 Task: Create a due date automation trigger when advanced on, 2 hours after a card is due add dates not starting tomorrow.
Action: Mouse moved to (956, 276)
Screenshot: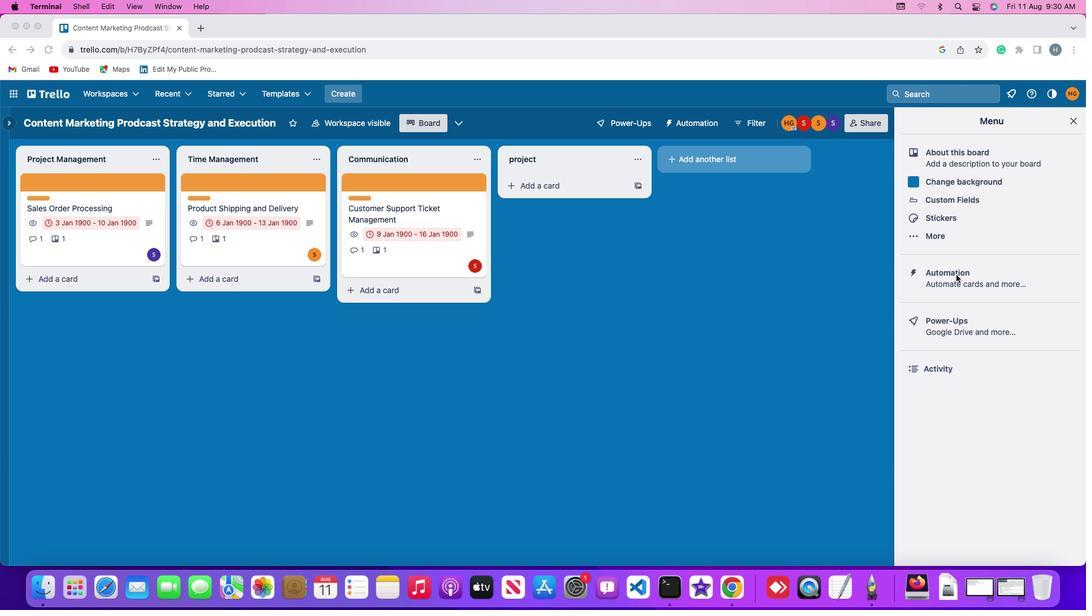 
Action: Mouse pressed left at (956, 276)
Screenshot: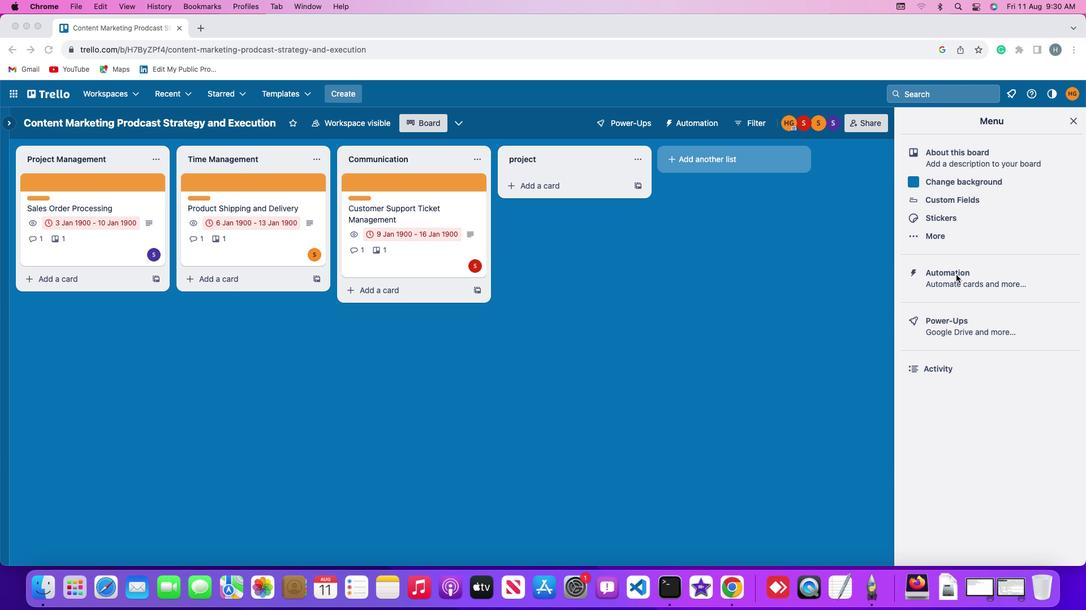 
Action: Mouse pressed left at (956, 276)
Screenshot: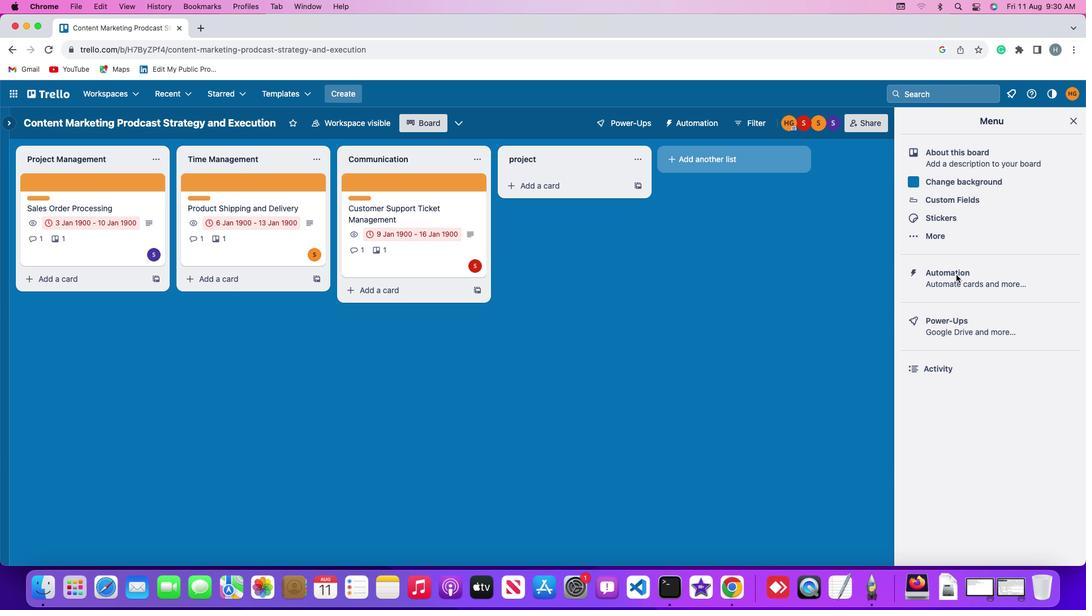 
Action: Mouse moved to (57, 267)
Screenshot: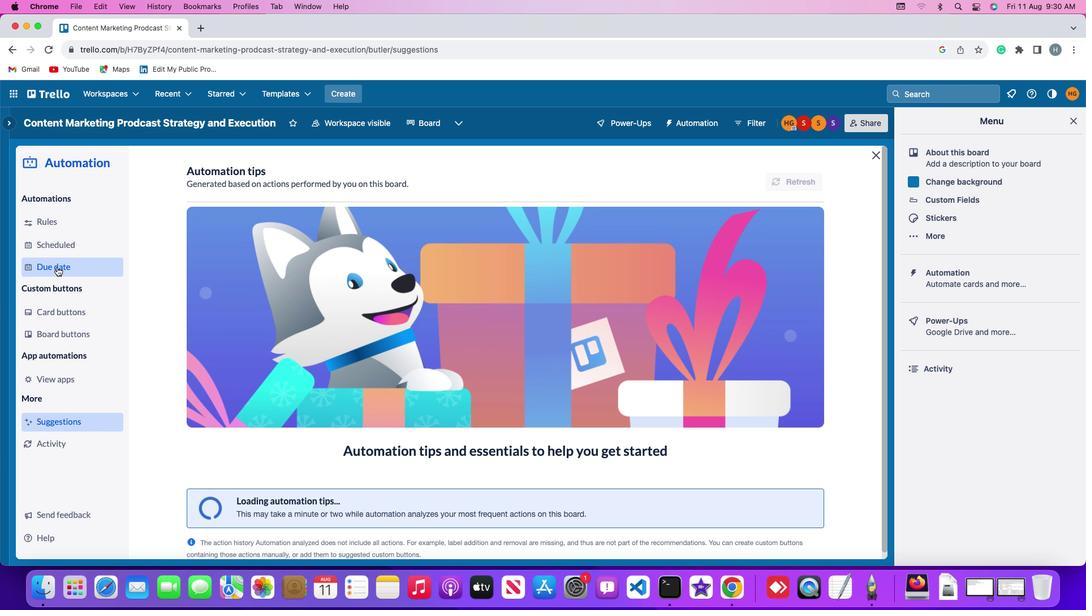 
Action: Mouse pressed left at (57, 267)
Screenshot: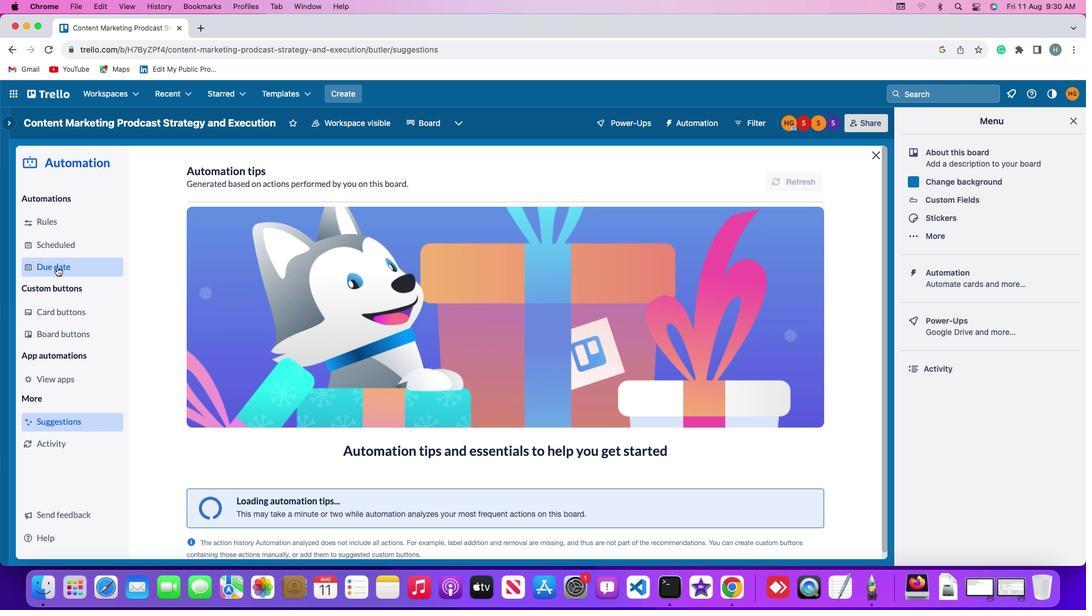 
Action: Mouse moved to (733, 175)
Screenshot: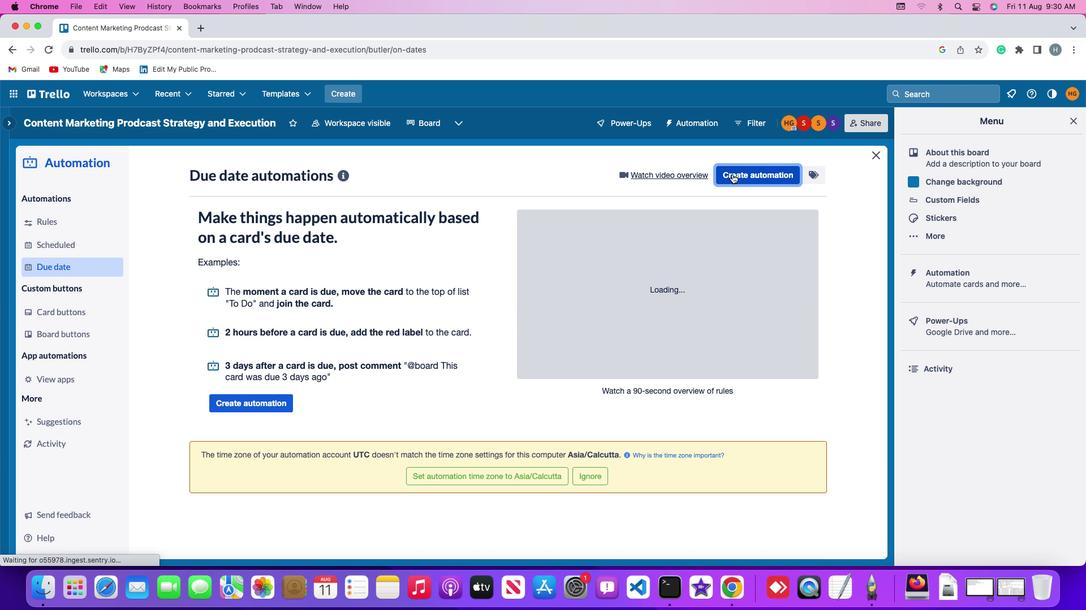 
Action: Mouse pressed left at (733, 175)
Screenshot: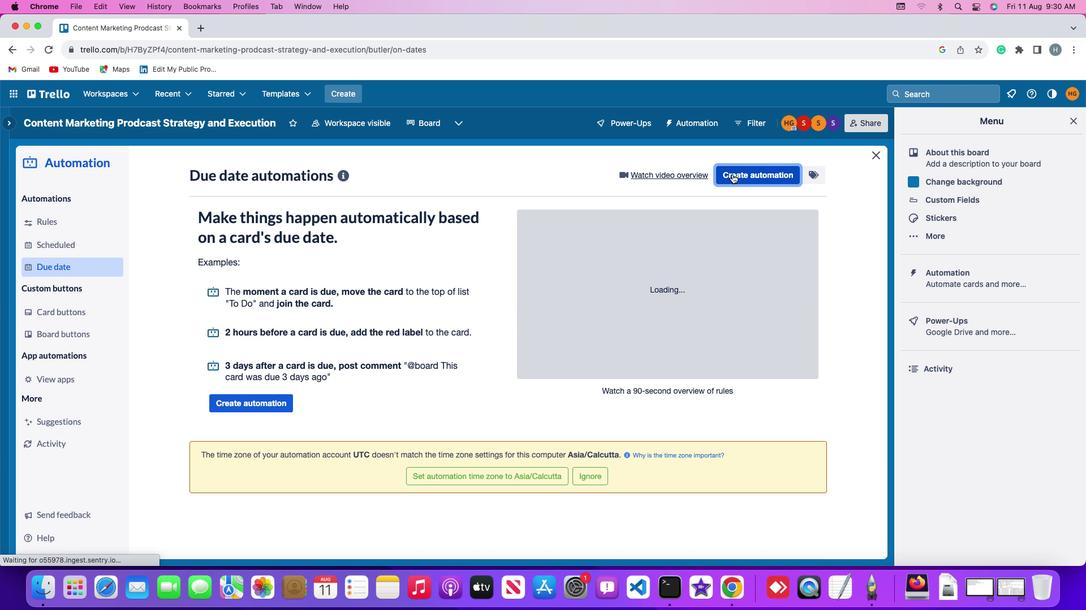 
Action: Mouse moved to (284, 282)
Screenshot: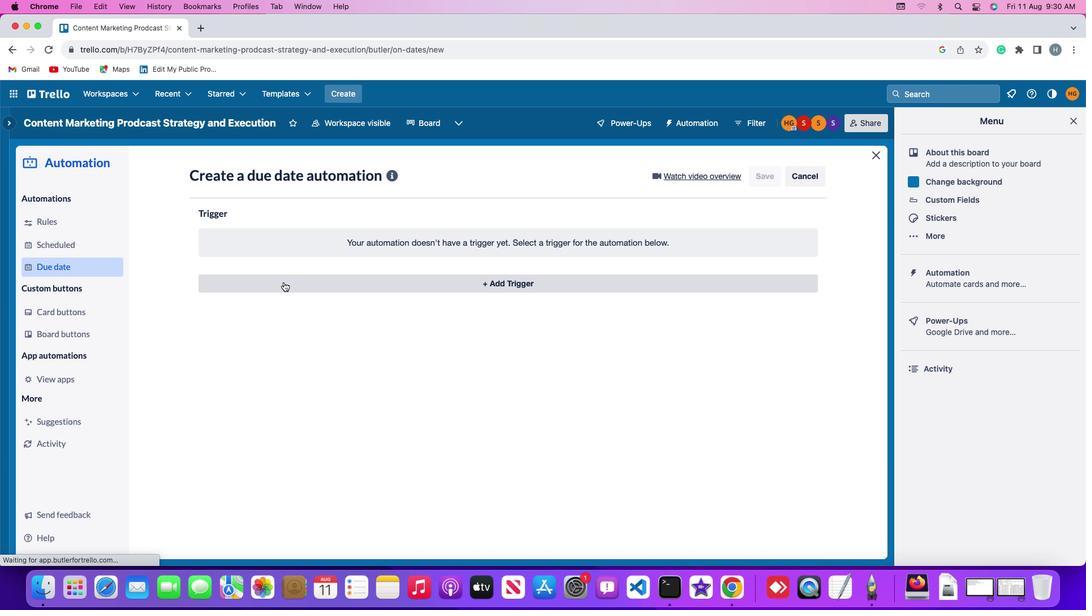 
Action: Mouse pressed left at (284, 282)
Screenshot: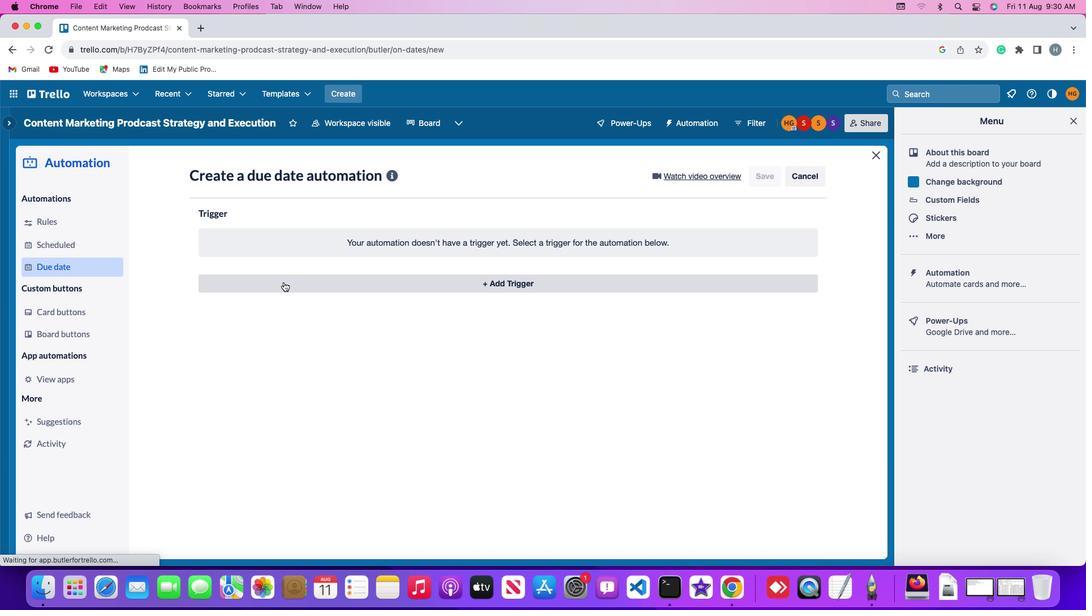 
Action: Mouse moved to (223, 454)
Screenshot: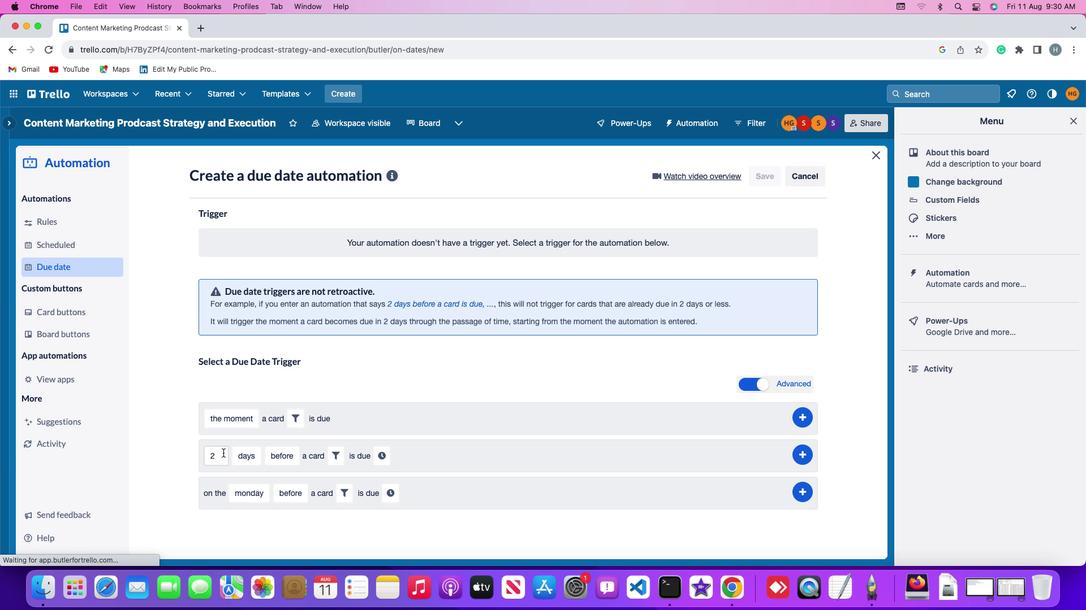 
Action: Mouse pressed left at (223, 454)
Screenshot: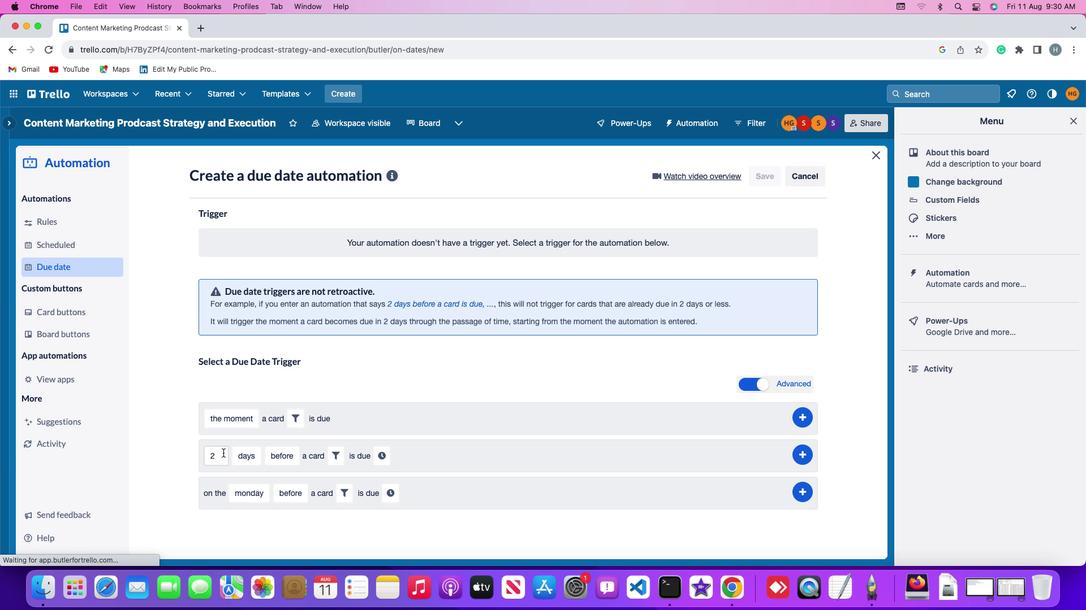 
Action: Mouse moved to (224, 455)
Screenshot: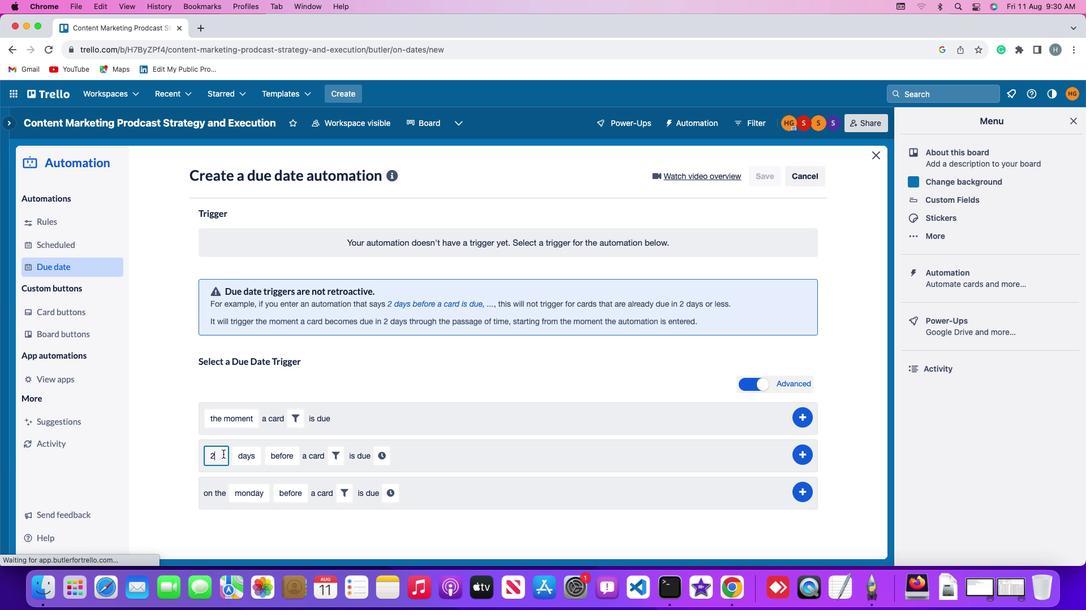 
Action: Key pressed Key.backspace'2'
Screenshot: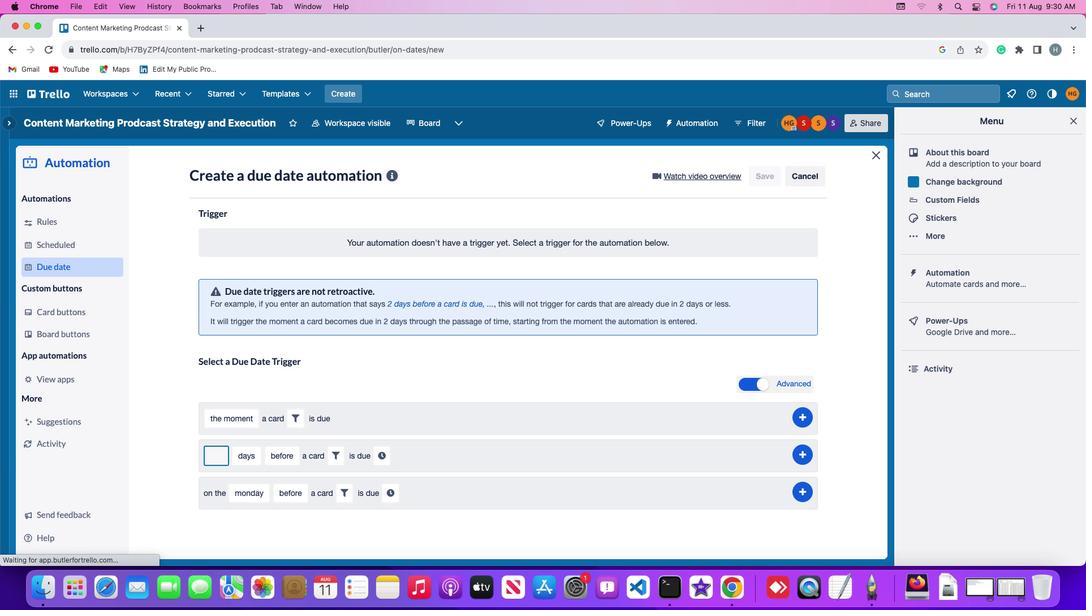 
Action: Mouse moved to (247, 457)
Screenshot: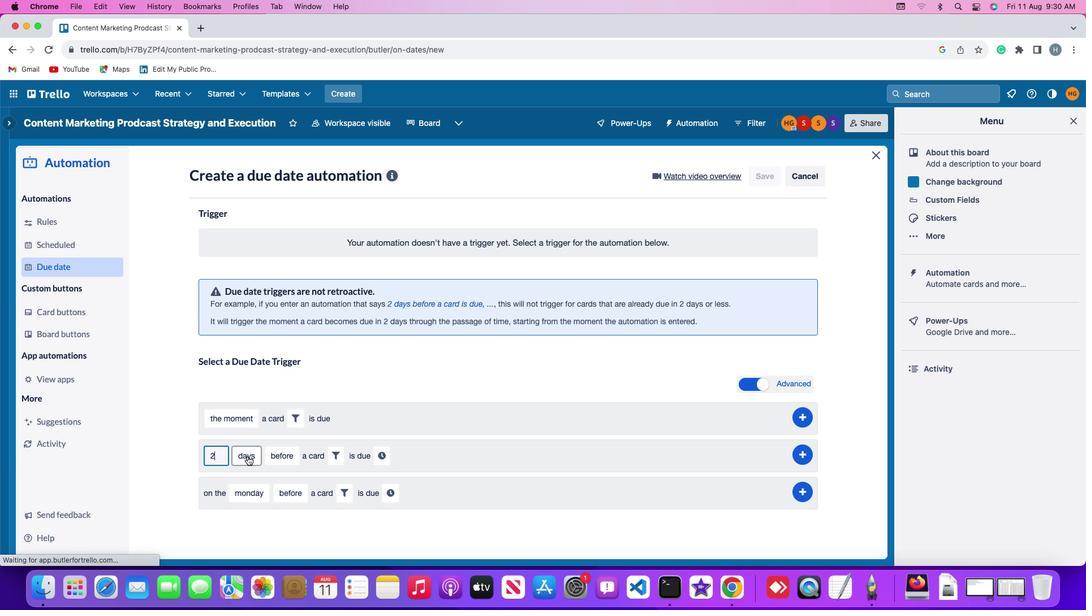 
Action: Mouse pressed left at (247, 457)
Screenshot: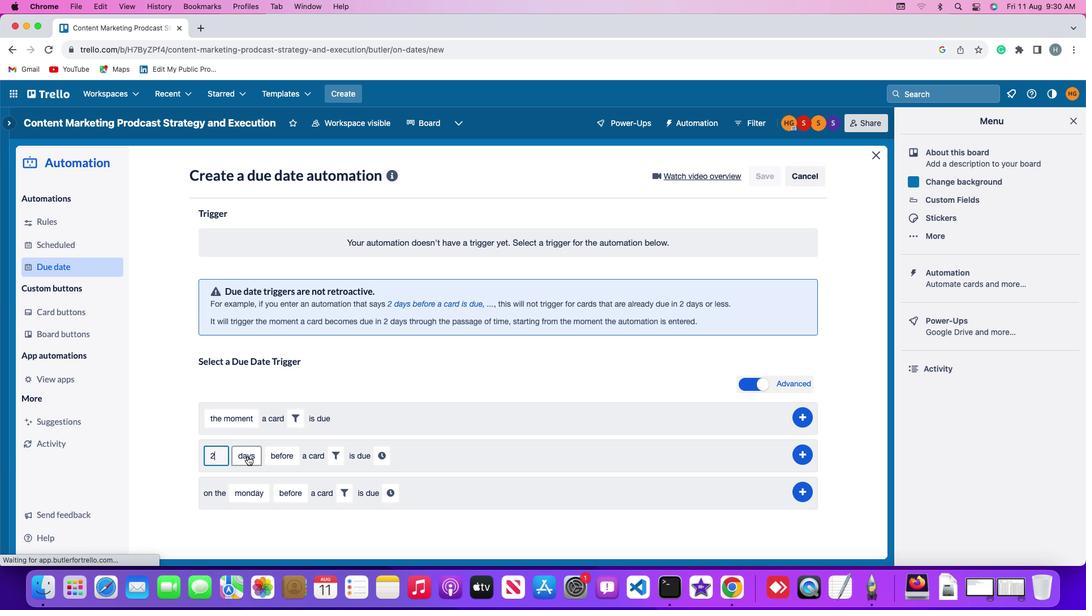 
Action: Mouse moved to (247, 528)
Screenshot: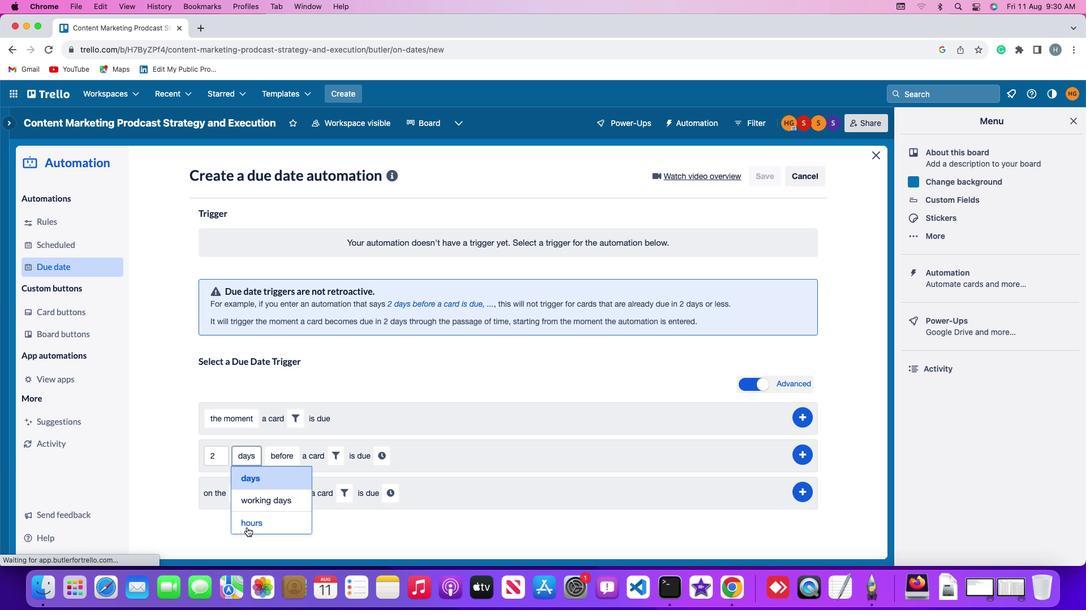 
Action: Mouse pressed left at (247, 528)
Screenshot: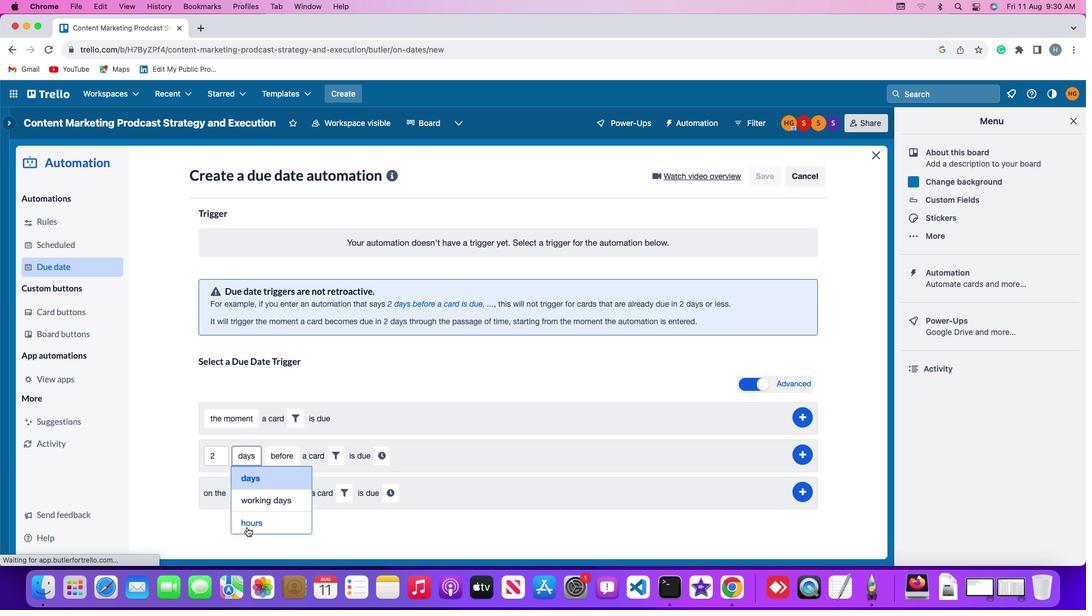 
Action: Mouse moved to (290, 448)
Screenshot: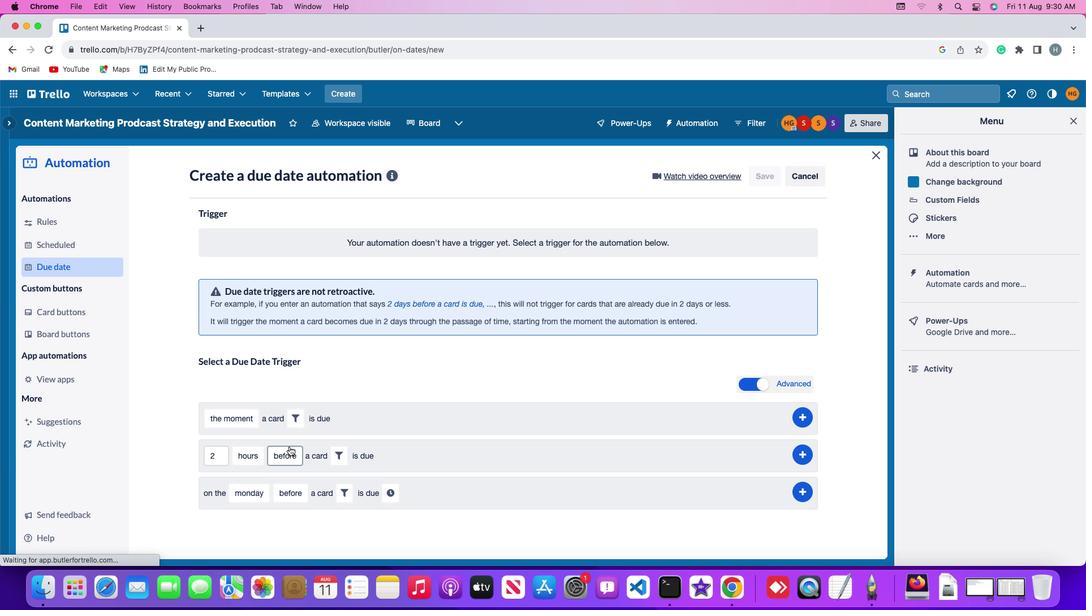 
Action: Mouse pressed left at (290, 448)
Screenshot: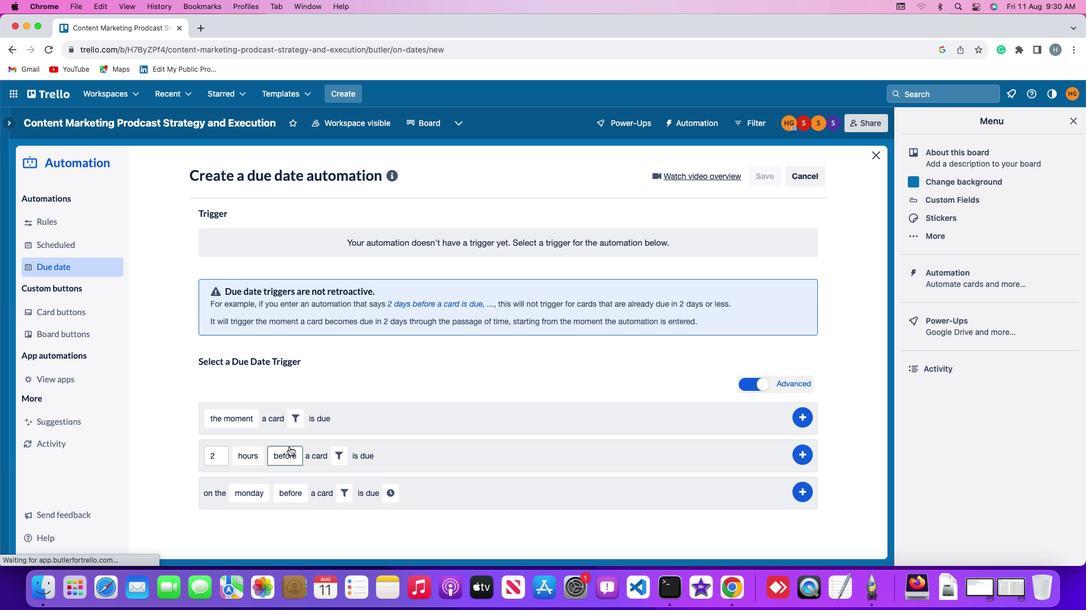 
Action: Mouse moved to (285, 504)
Screenshot: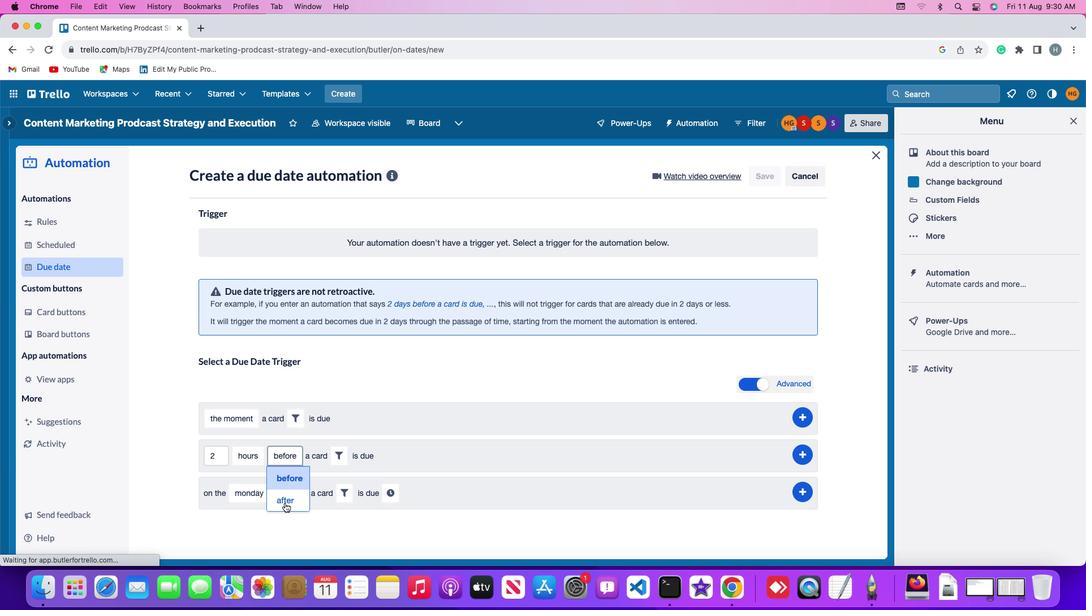 
Action: Mouse pressed left at (285, 504)
Screenshot: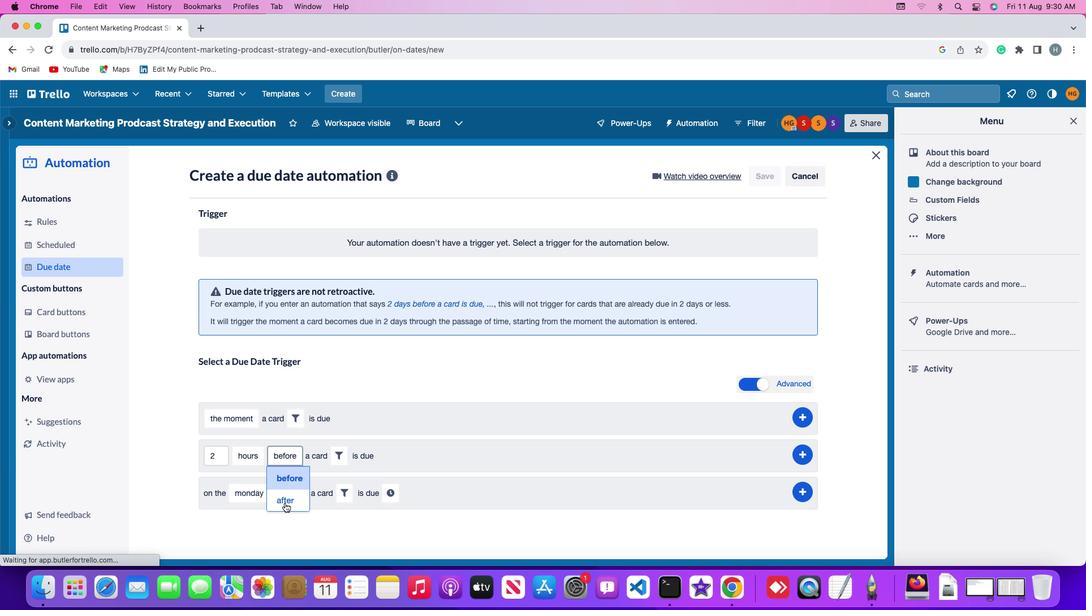 
Action: Mouse moved to (336, 452)
Screenshot: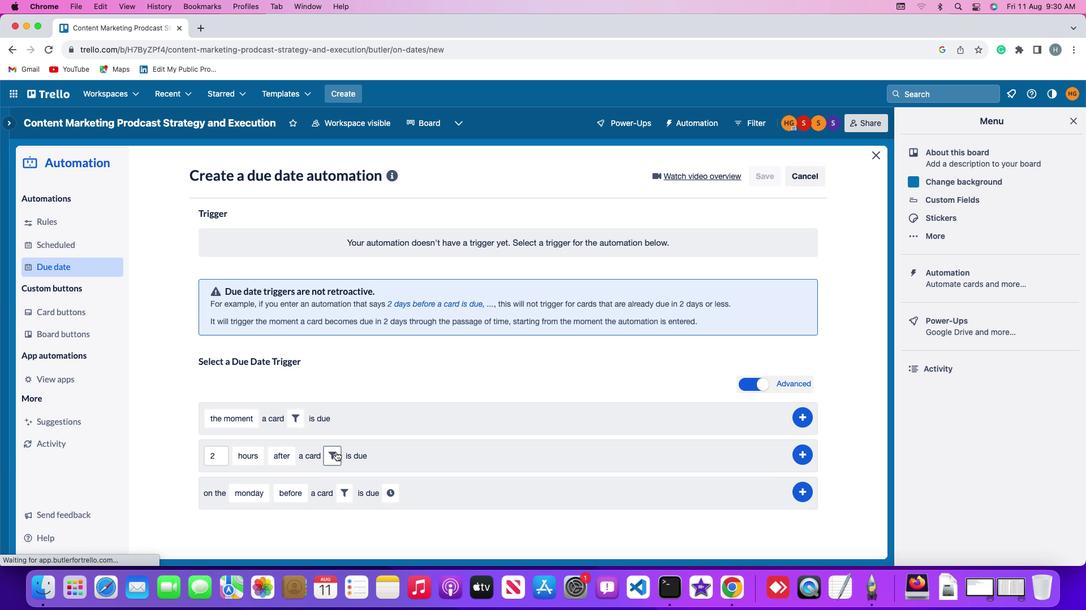 
Action: Mouse pressed left at (336, 452)
Screenshot: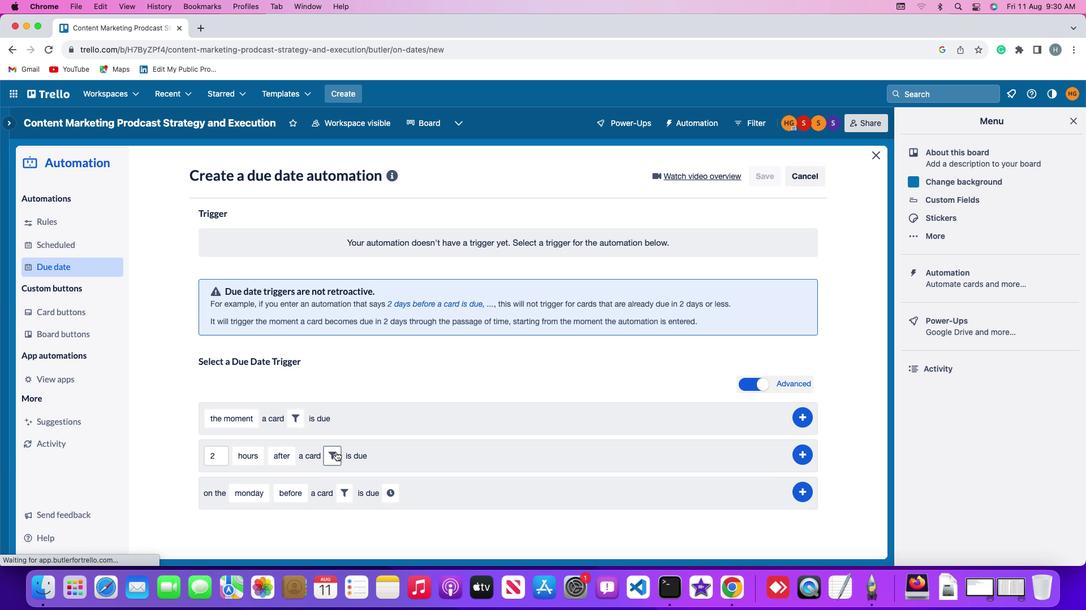 
Action: Mouse moved to (399, 497)
Screenshot: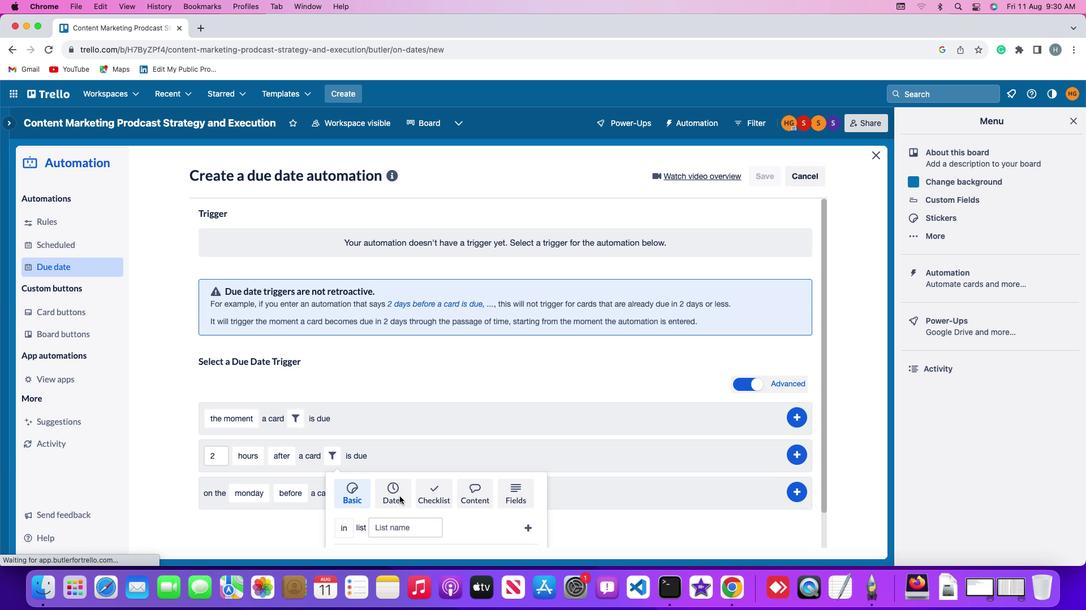 
Action: Mouse pressed left at (399, 497)
Screenshot: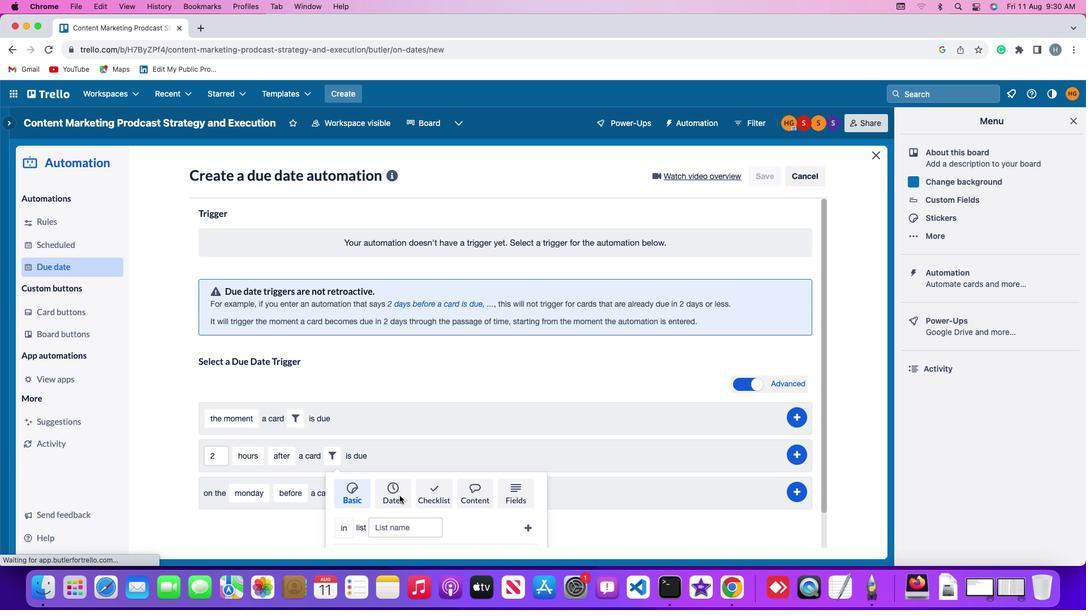 
Action: Mouse moved to (307, 520)
Screenshot: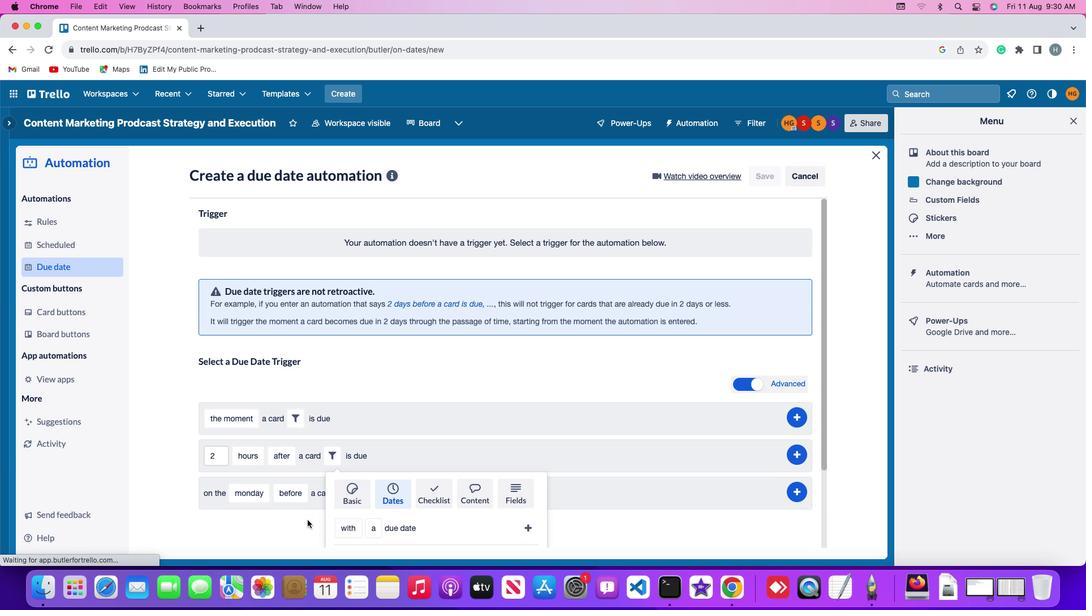 
Action: Mouse scrolled (307, 520) with delta (0, 0)
Screenshot: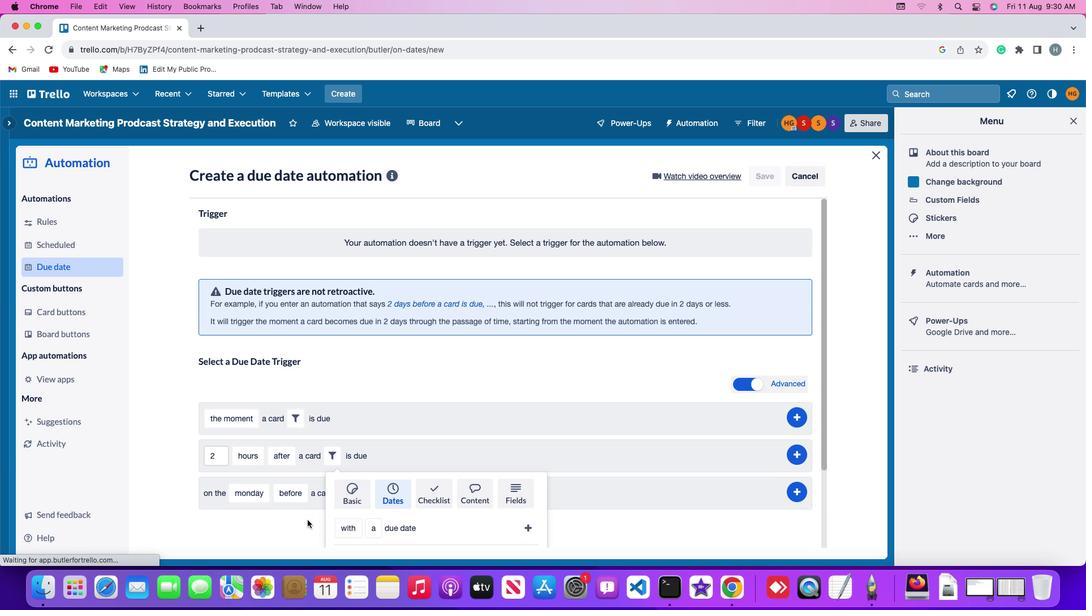 
Action: Mouse scrolled (307, 520) with delta (0, 0)
Screenshot: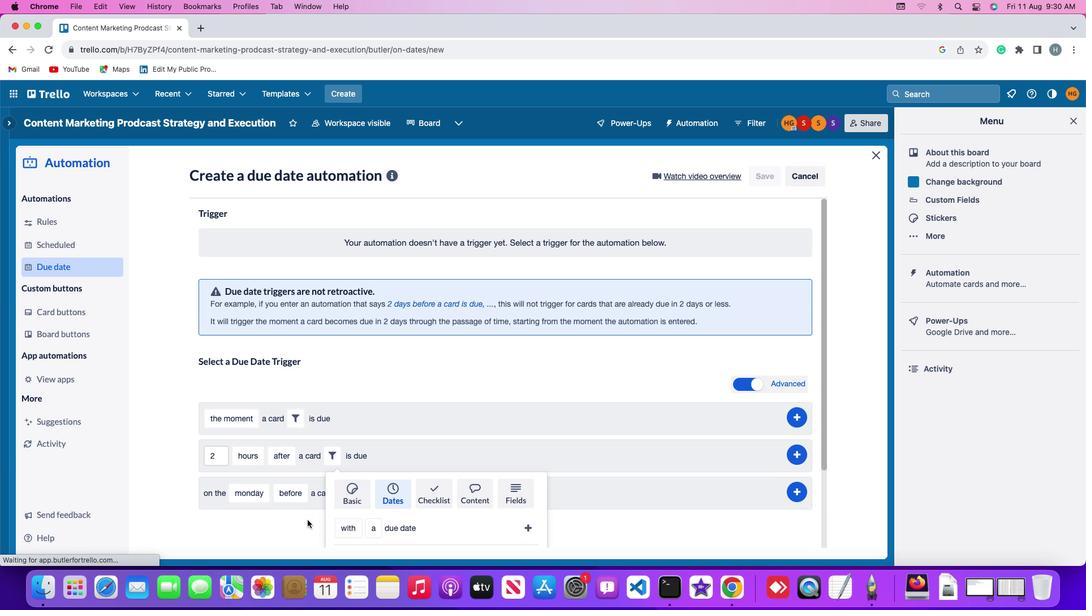 
Action: Mouse scrolled (307, 520) with delta (0, -1)
Screenshot: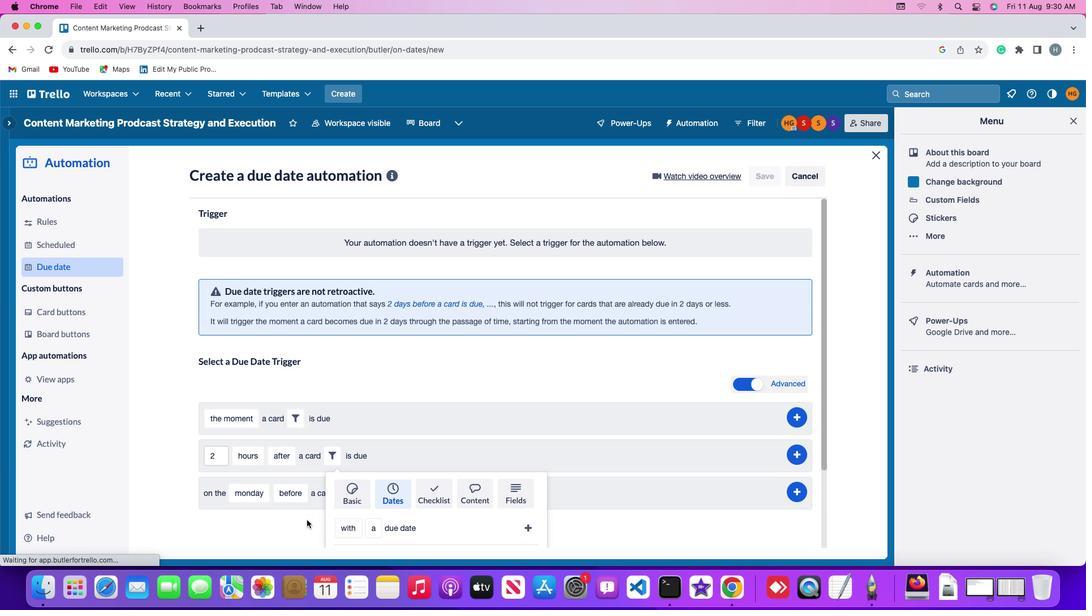 
Action: Mouse moved to (307, 520)
Screenshot: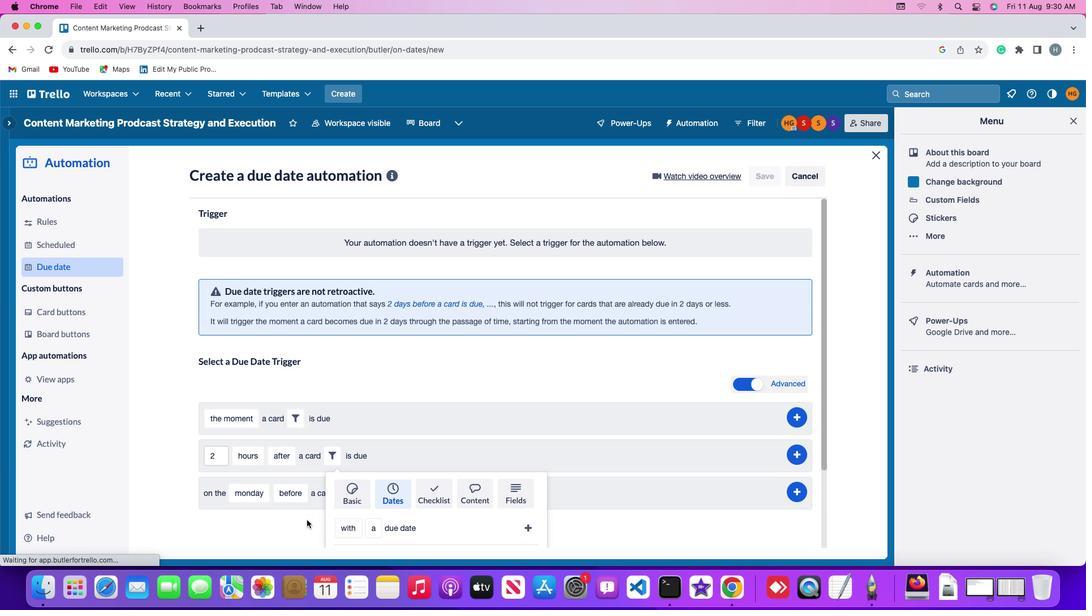 
Action: Mouse scrolled (307, 520) with delta (0, -1)
Screenshot: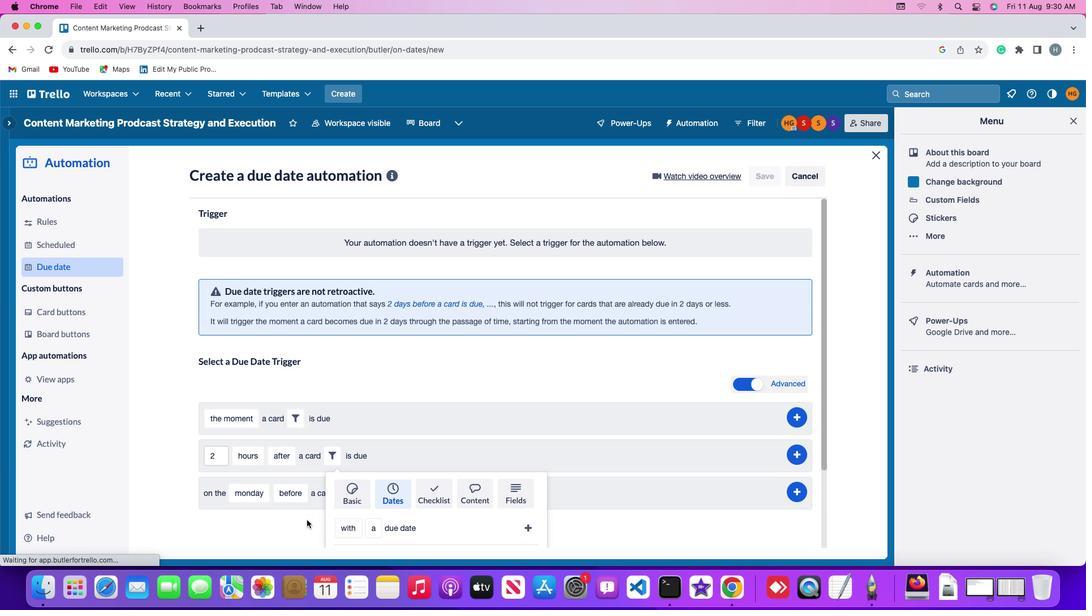
Action: Mouse moved to (307, 520)
Screenshot: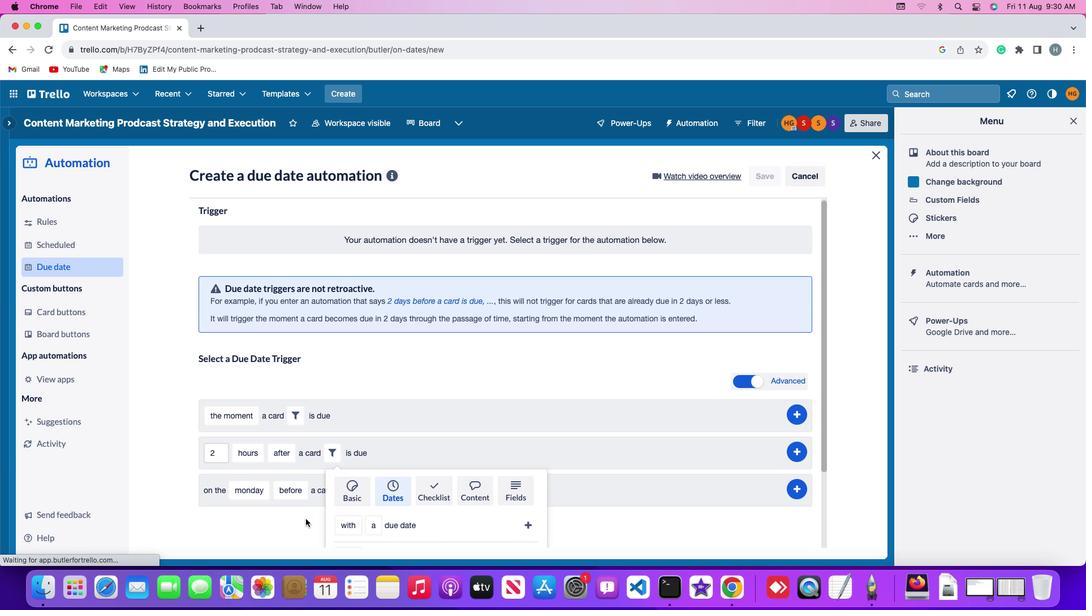 
Action: Mouse scrolled (307, 520) with delta (0, -2)
Screenshot: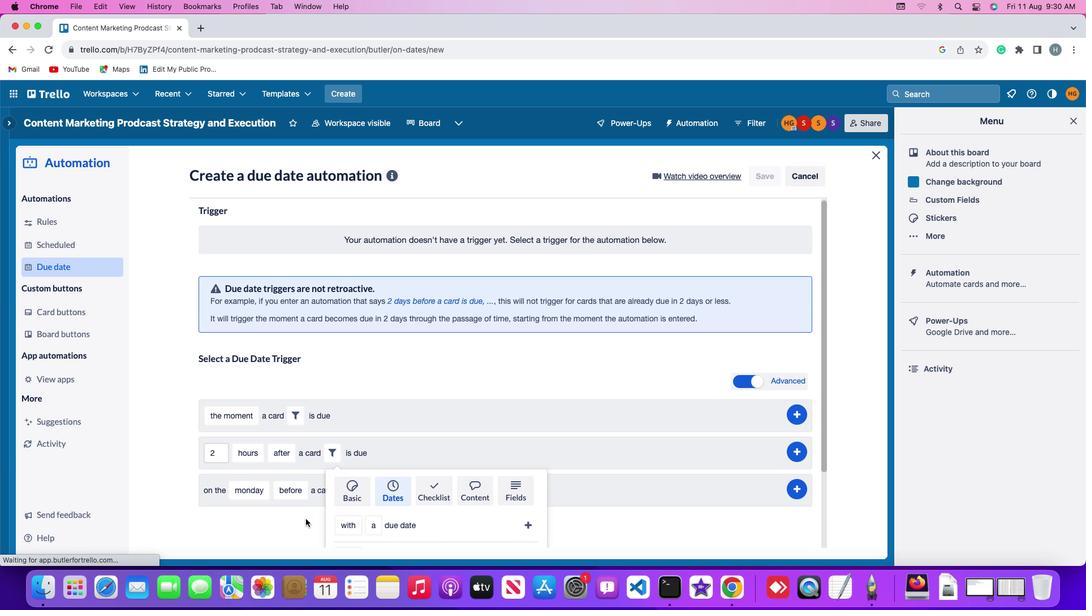
Action: Mouse moved to (343, 497)
Screenshot: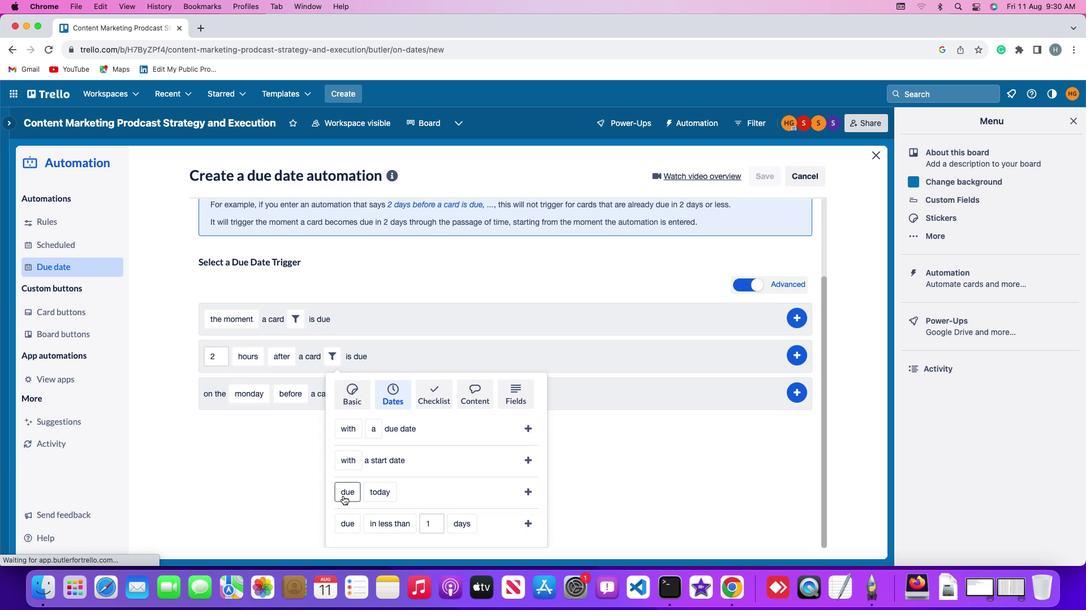 
Action: Mouse pressed left at (343, 497)
Screenshot: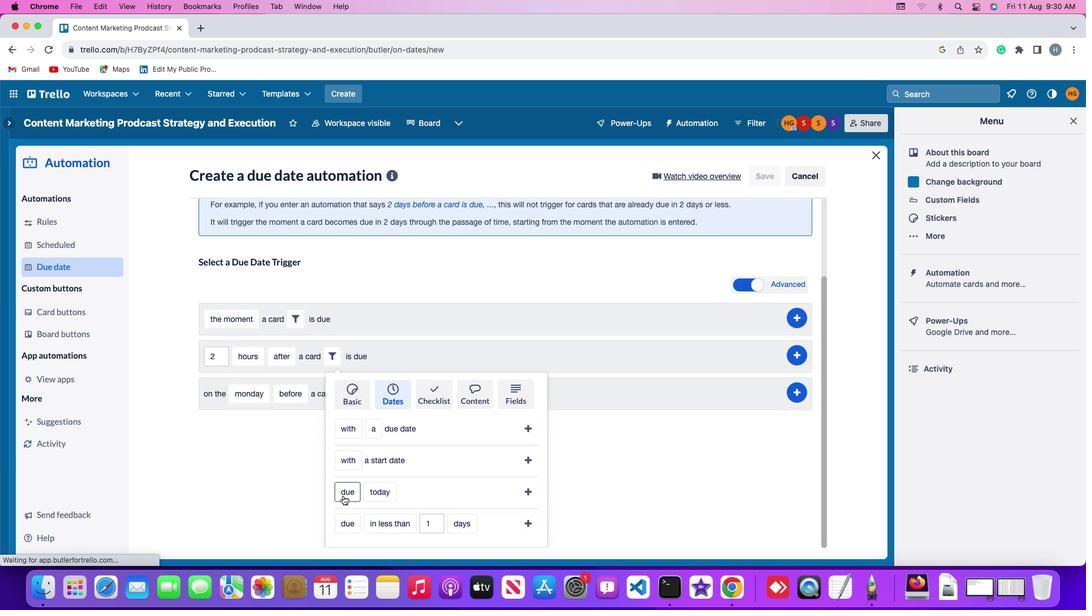 
Action: Mouse moved to (355, 473)
Screenshot: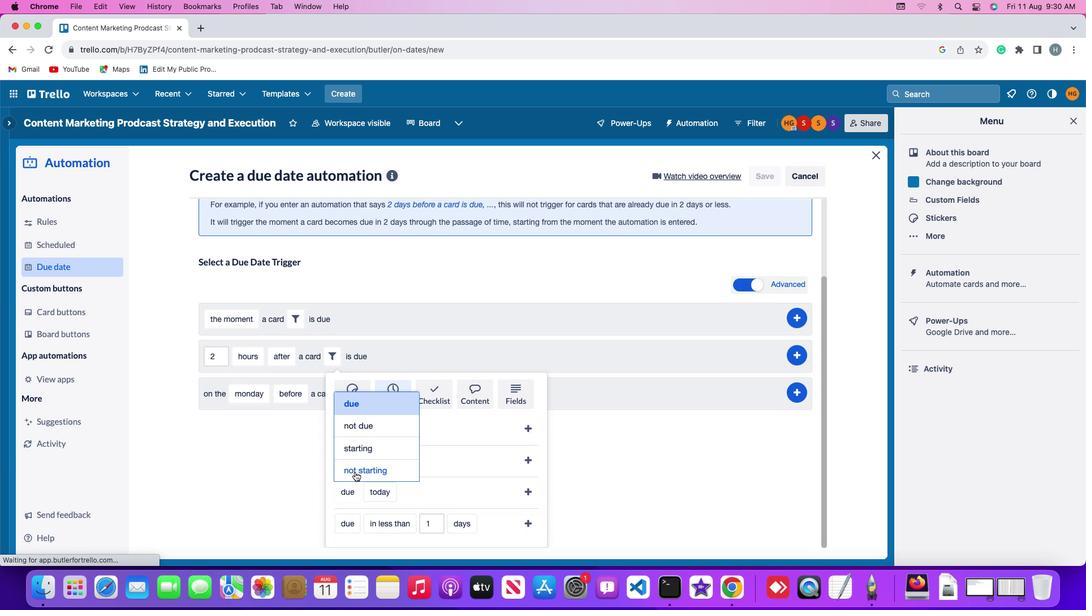 
Action: Mouse pressed left at (355, 473)
Screenshot: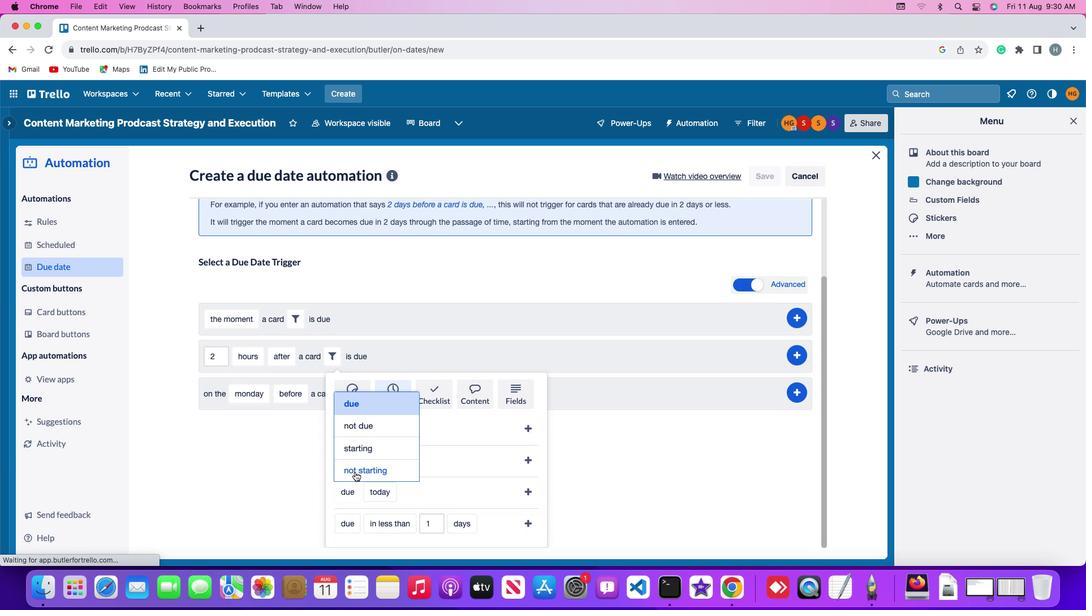 
Action: Mouse moved to (395, 498)
Screenshot: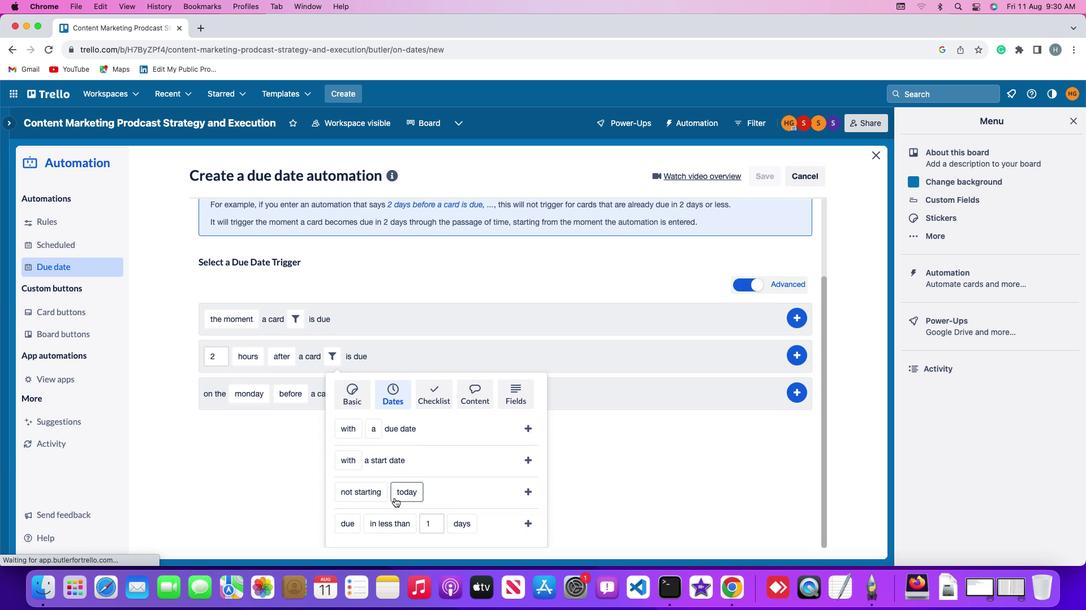 
Action: Mouse pressed left at (395, 498)
Screenshot: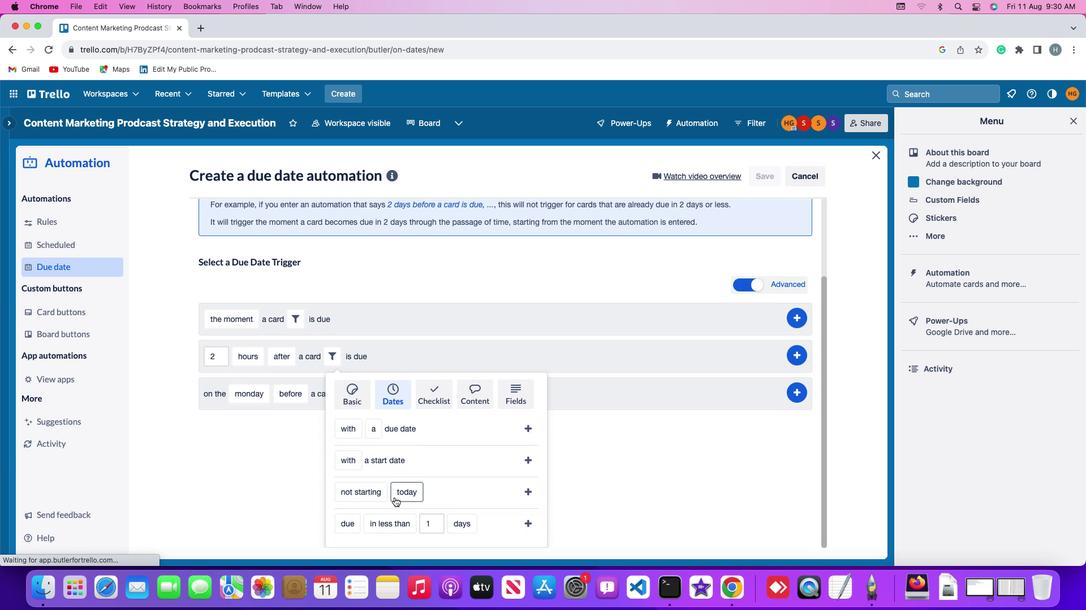
Action: Mouse moved to (421, 383)
Screenshot: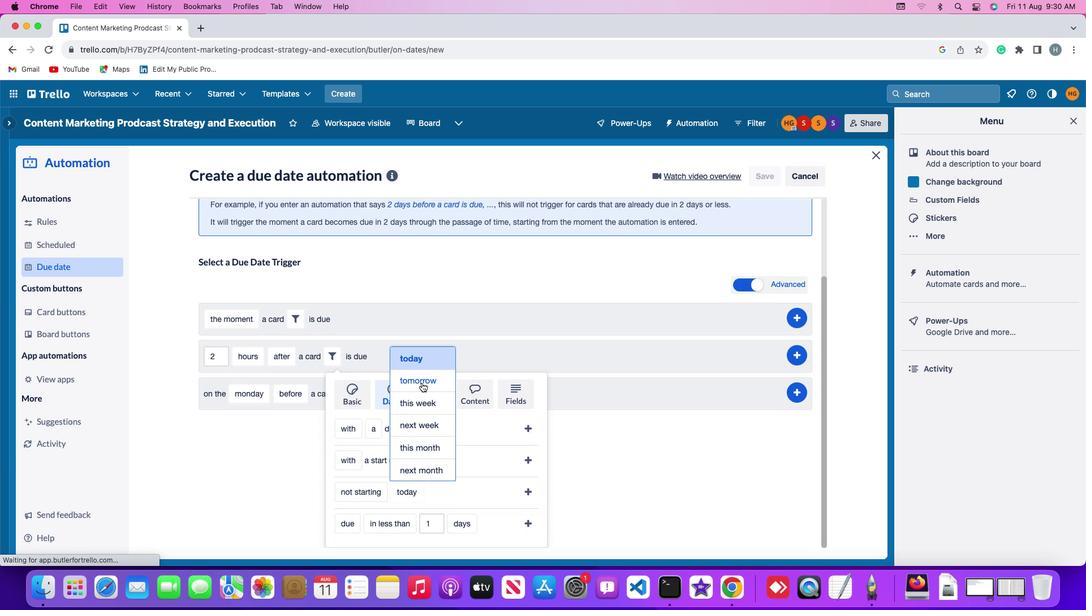 
Action: Mouse pressed left at (421, 383)
Screenshot: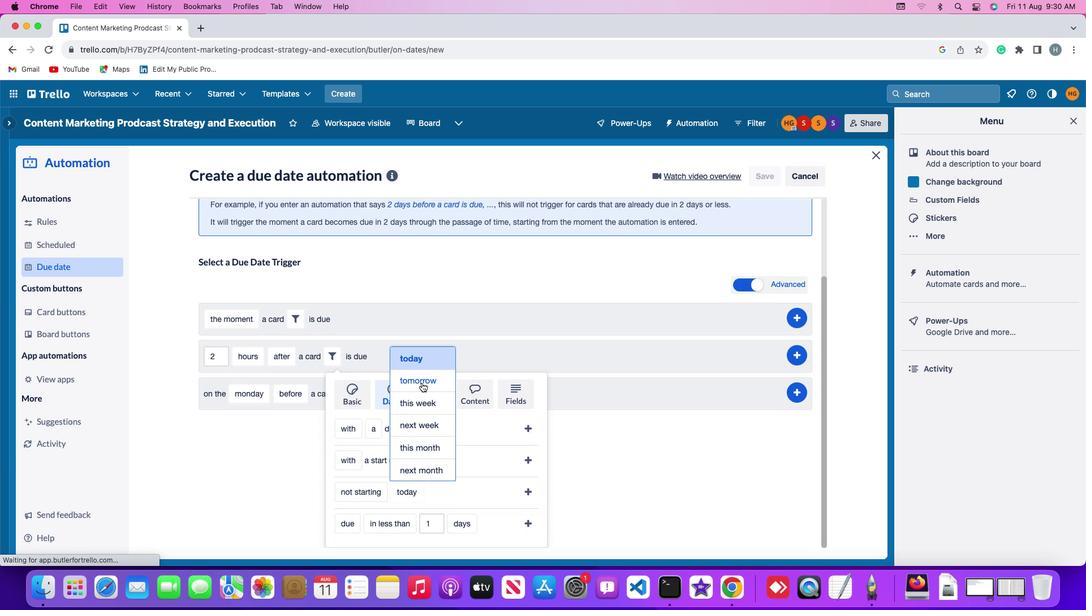 
Action: Mouse moved to (528, 493)
Screenshot: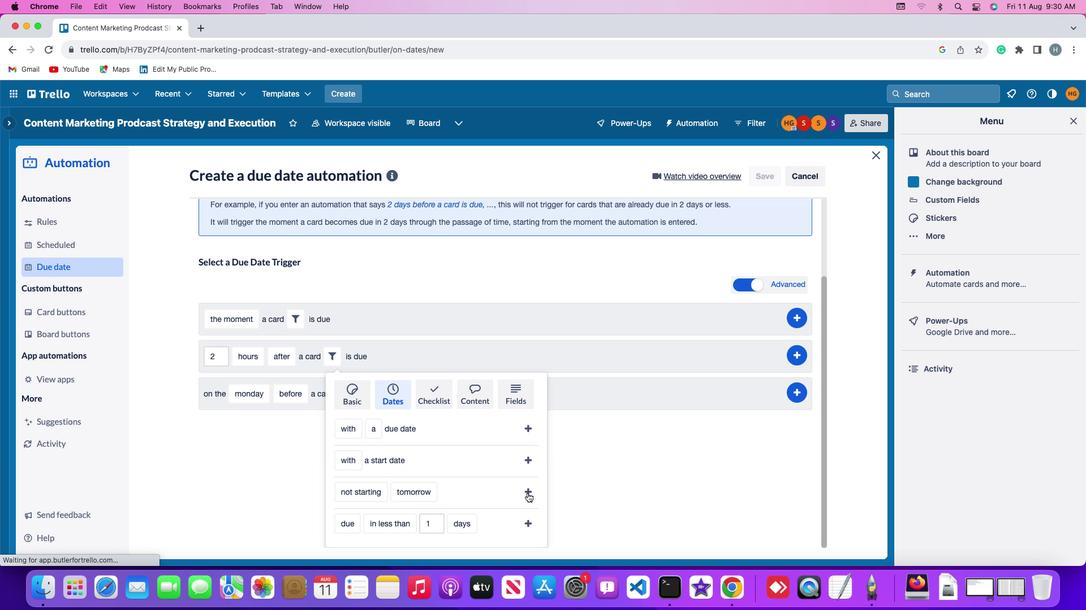 
Action: Mouse pressed left at (528, 493)
Screenshot: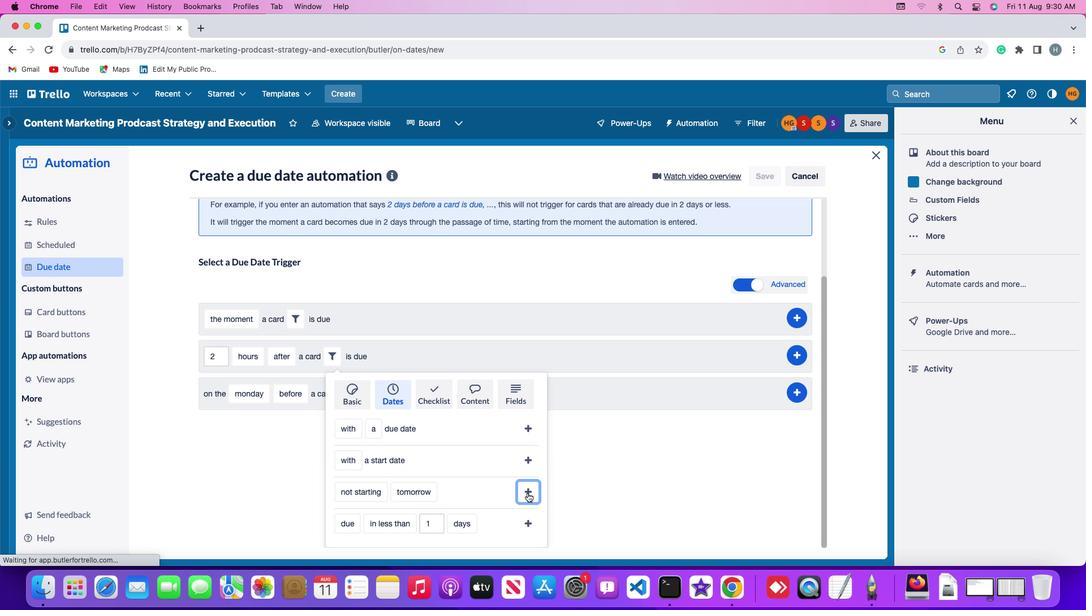 
Action: Mouse moved to (800, 451)
Screenshot: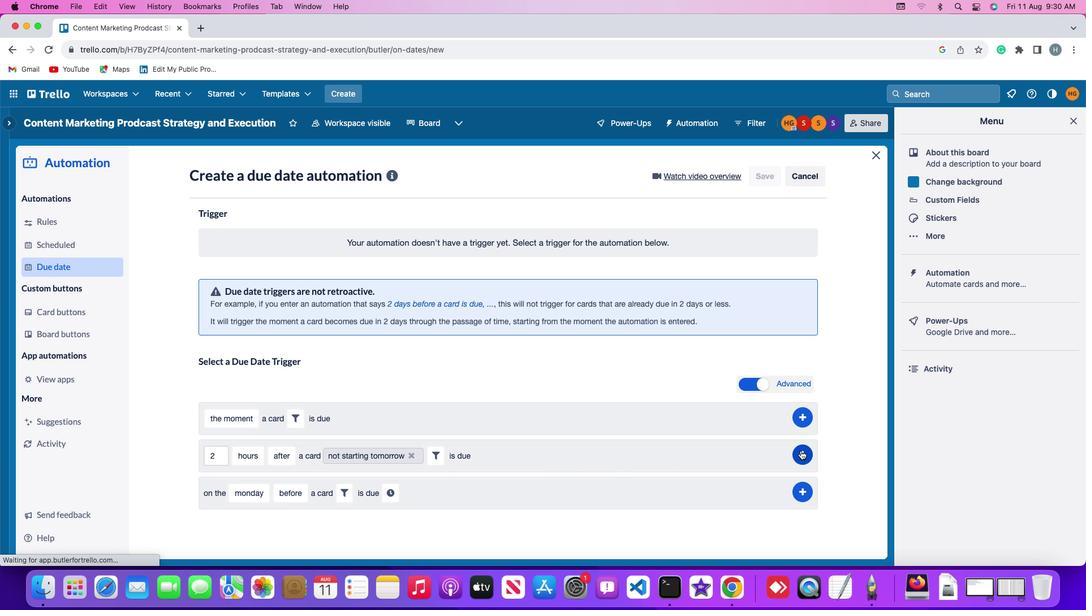
Action: Mouse pressed left at (800, 451)
Screenshot: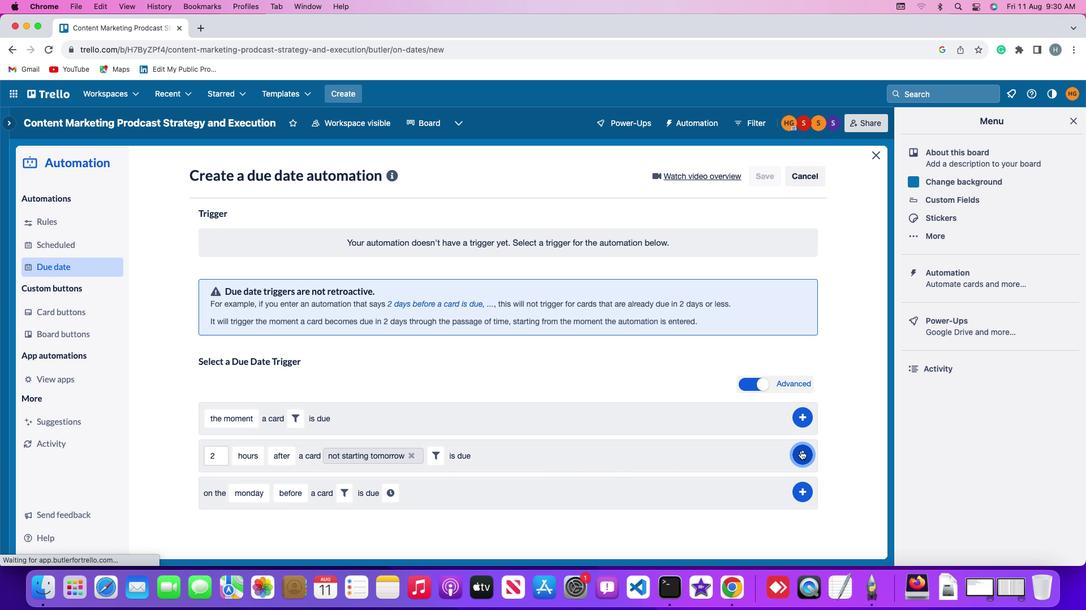
Action: Mouse moved to (848, 378)
Screenshot: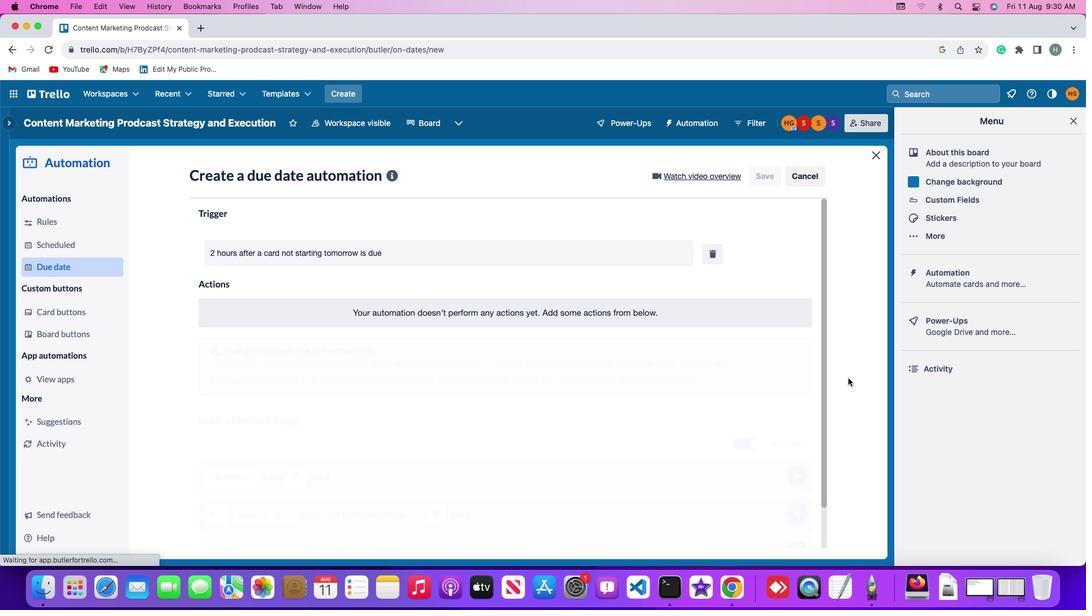 
